 Task: Check the sale-to-list ratio of laminate floors in the last 1 year.
Action: Mouse moved to (792, 188)
Screenshot: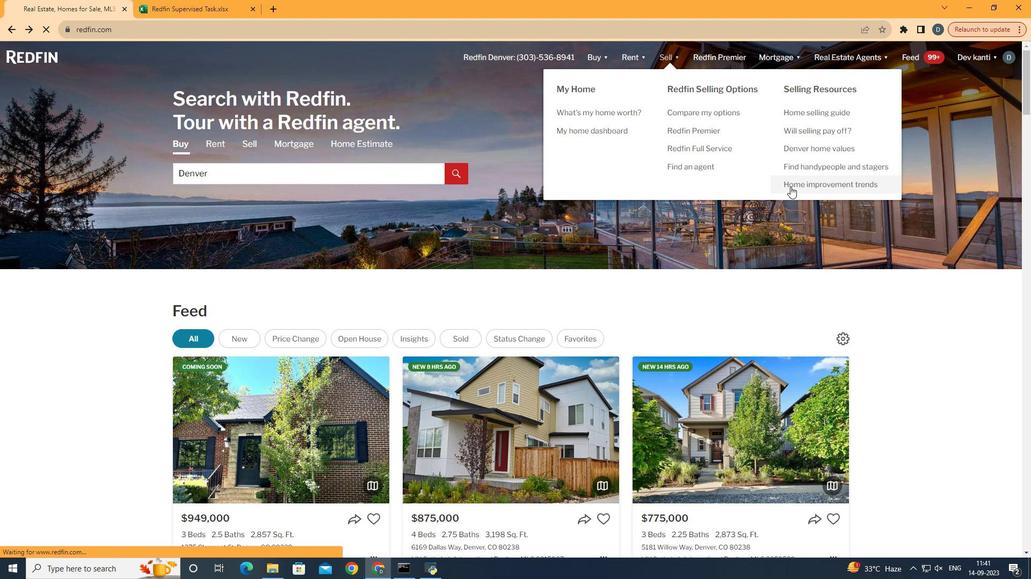 
Action: Mouse pressed left at (792, 188)
Screenshot: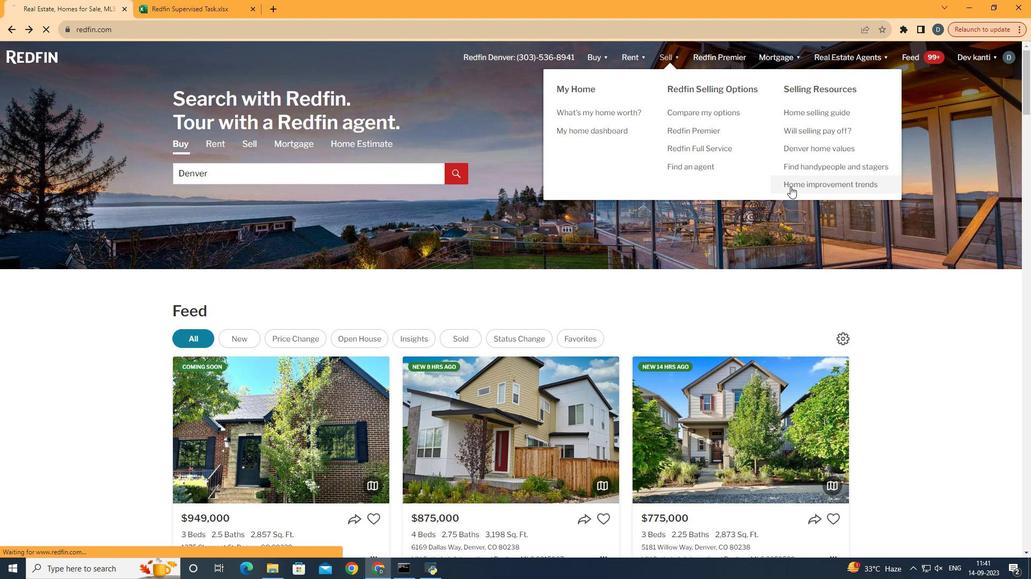 
Action: Mouse moved to (250, 210)
Screenshot: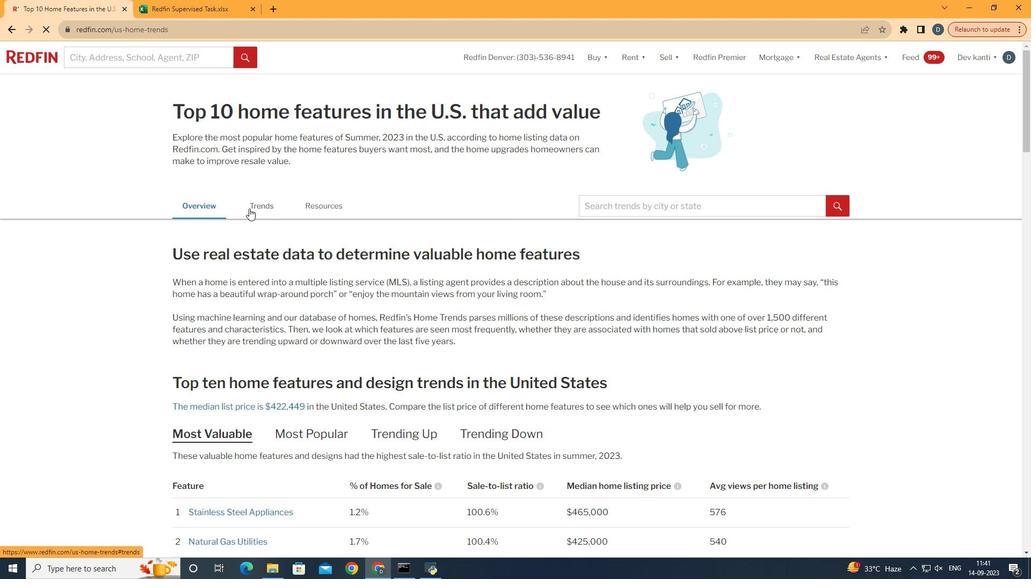 
Action: Mouse pressed left at (250, 210)
Screenshot: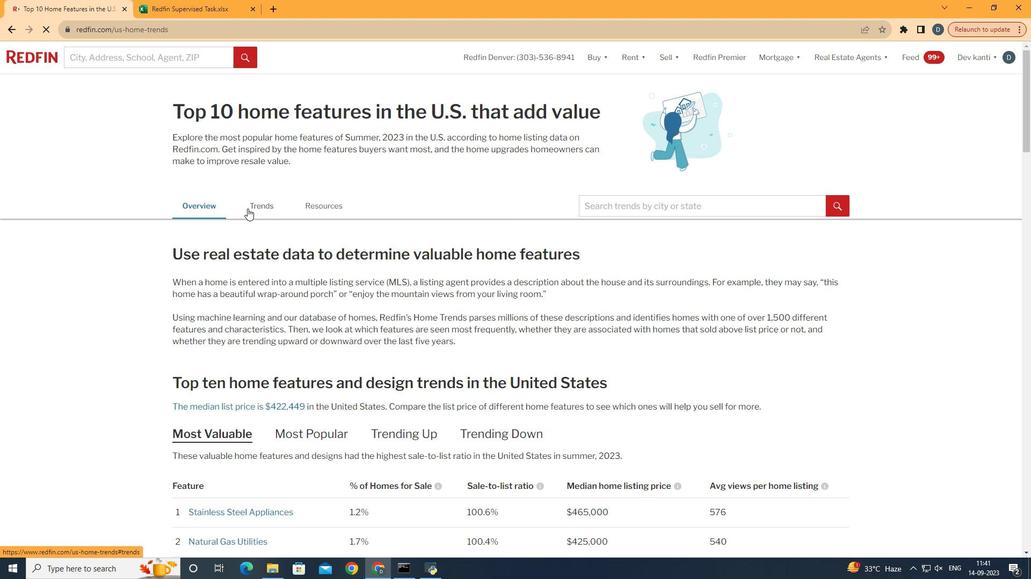 
Action: Mouse moved to (396, 295)
Screenshot: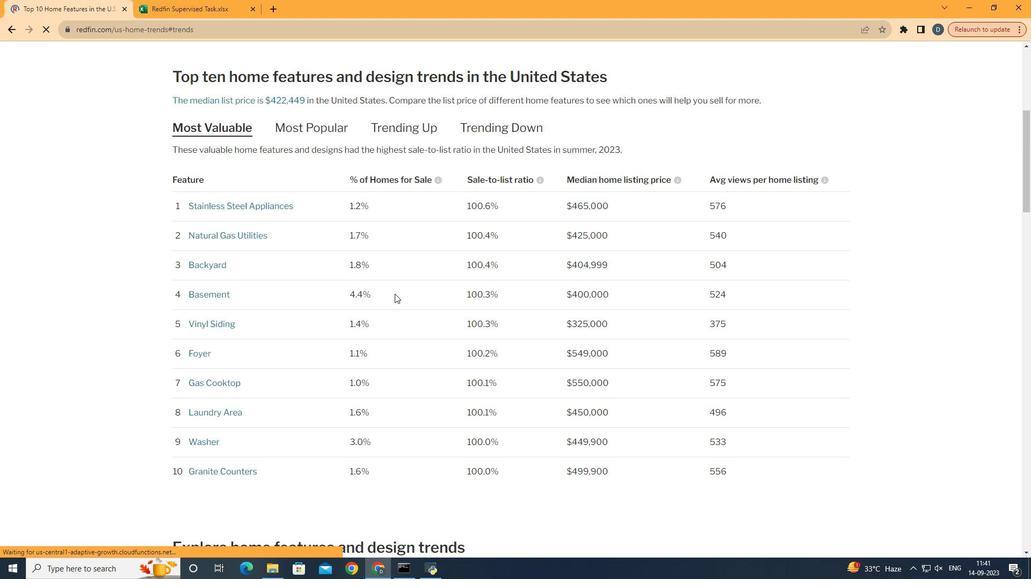 
Action: Mouse scrolled (396, 295) with delta (0, 0)
Screenshot: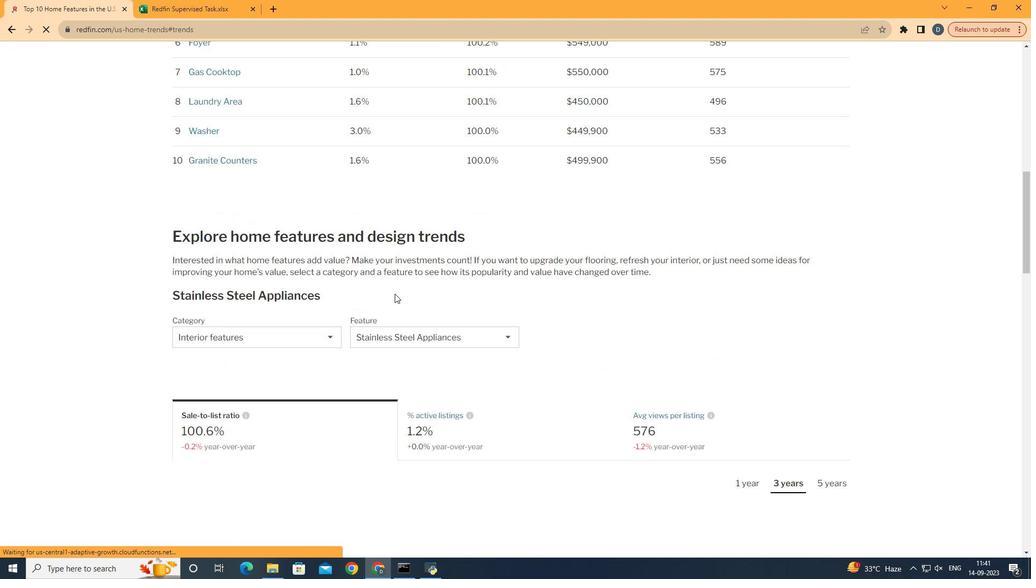 
Action: Mouse scrolled (396, 295) with delta (0, 0)
Screenshot: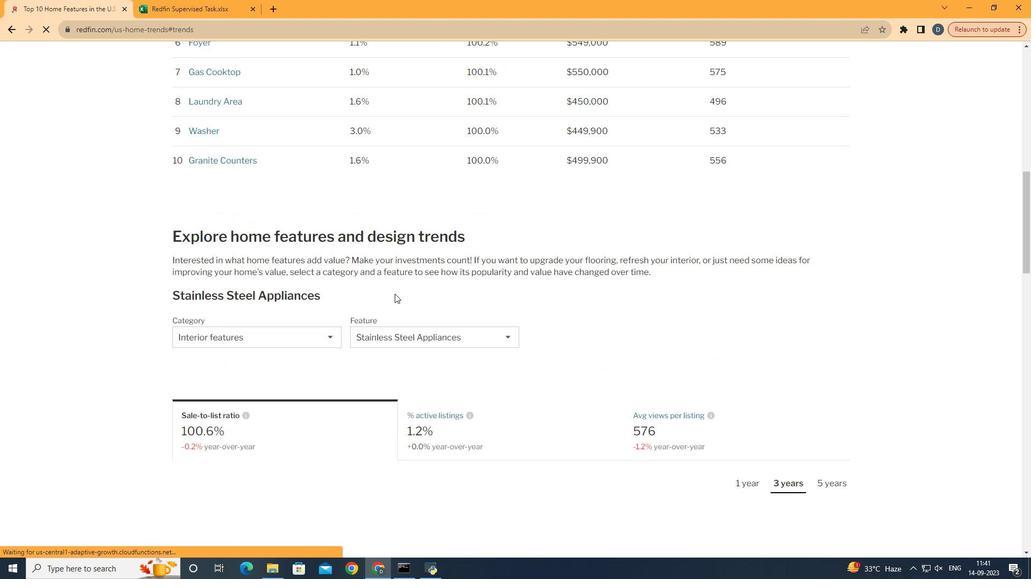 
Action: Mouse scrolled (396, 295) with delta (0, 0)
Screenshot: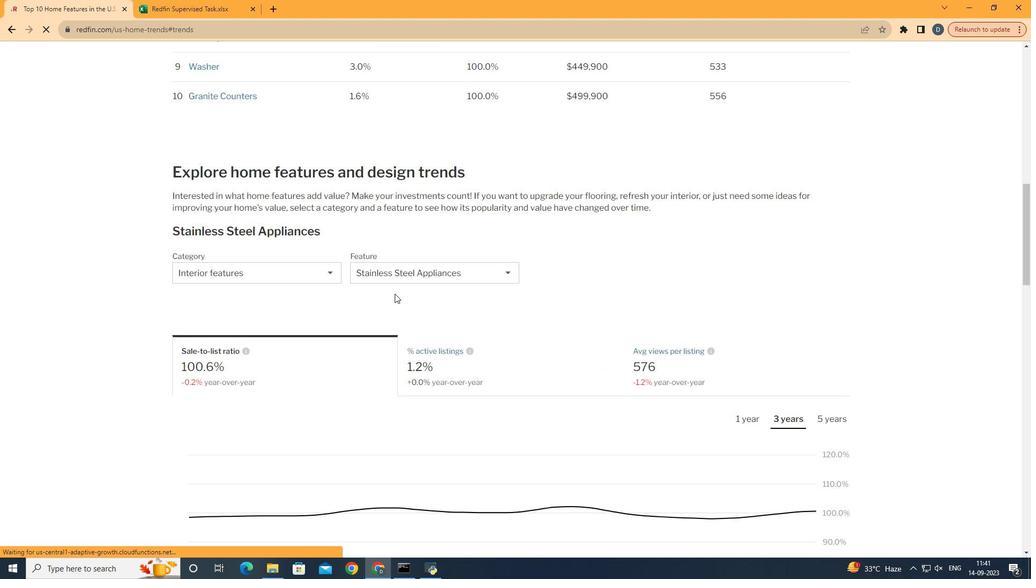 
Action: Mouse scrolled (396, 295) with delta (0, 0)
Screenshot: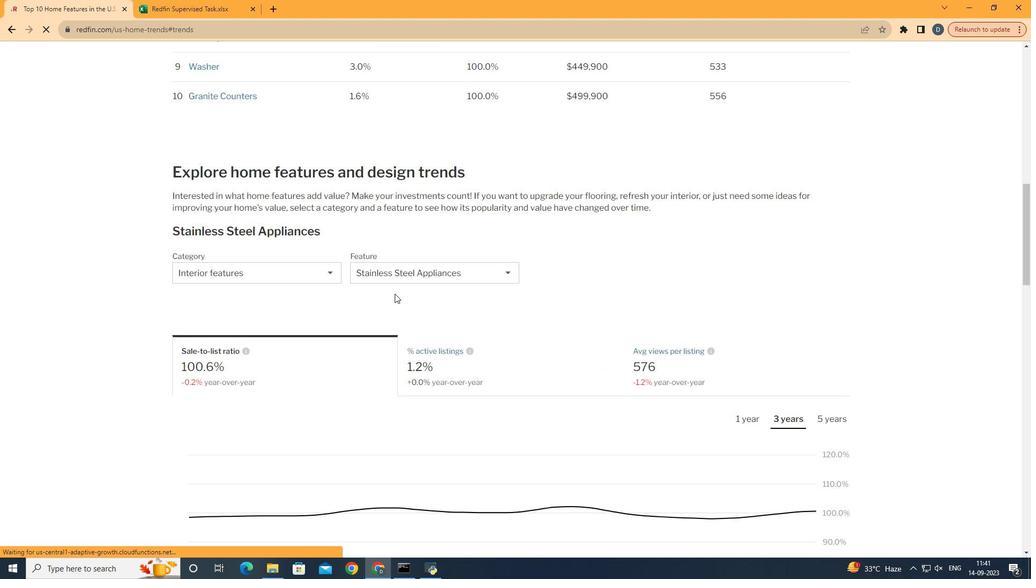 
Action: Mouse scrolled (396, 295) with delta (0, 0)
Screenshot: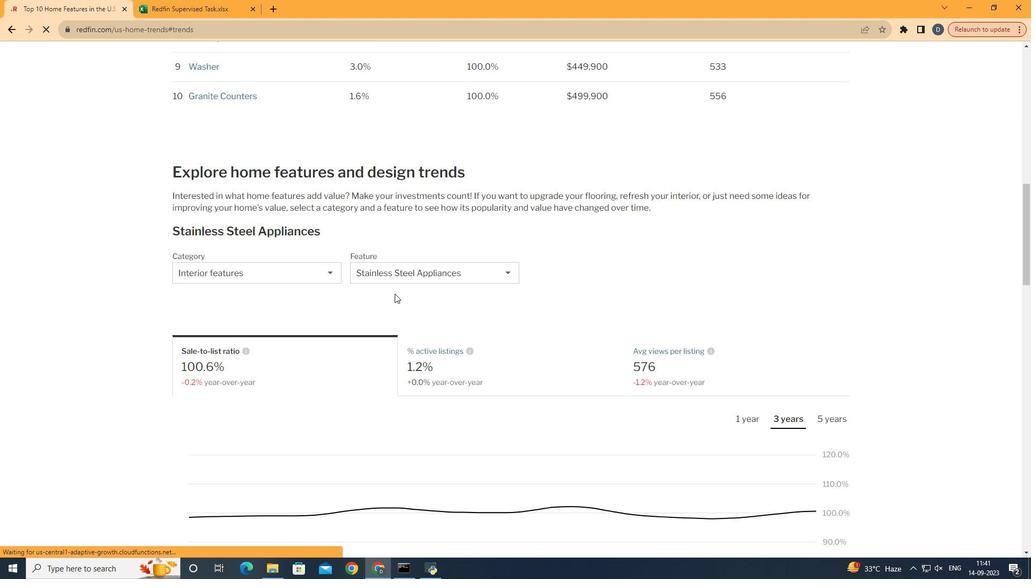 
Action: Mouse scrolled (396, 295) with delta (0, 0)
Screenshot: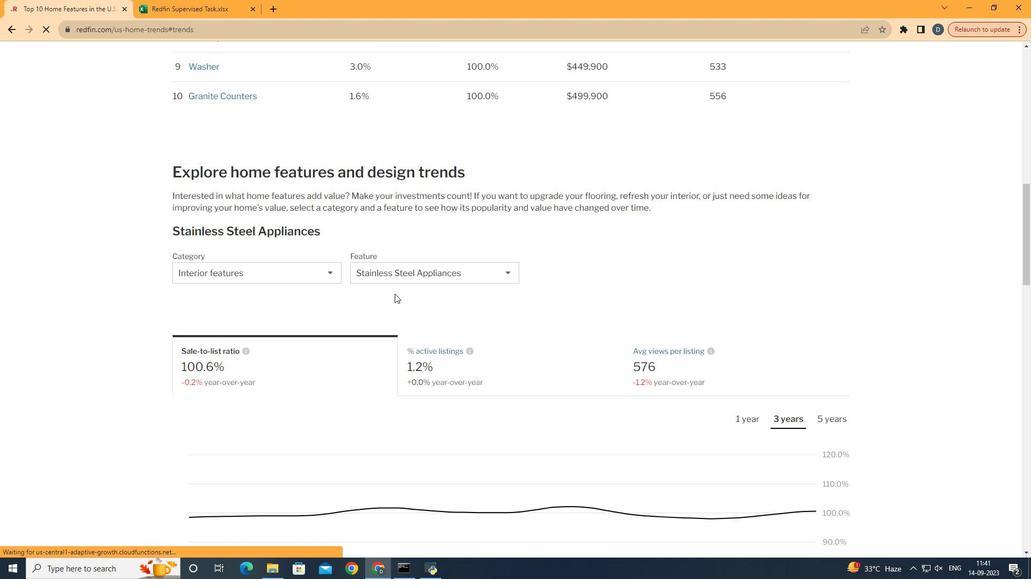 
Action: Mouse scrolled (396, 295) with delta (0, 0)
Screenshot: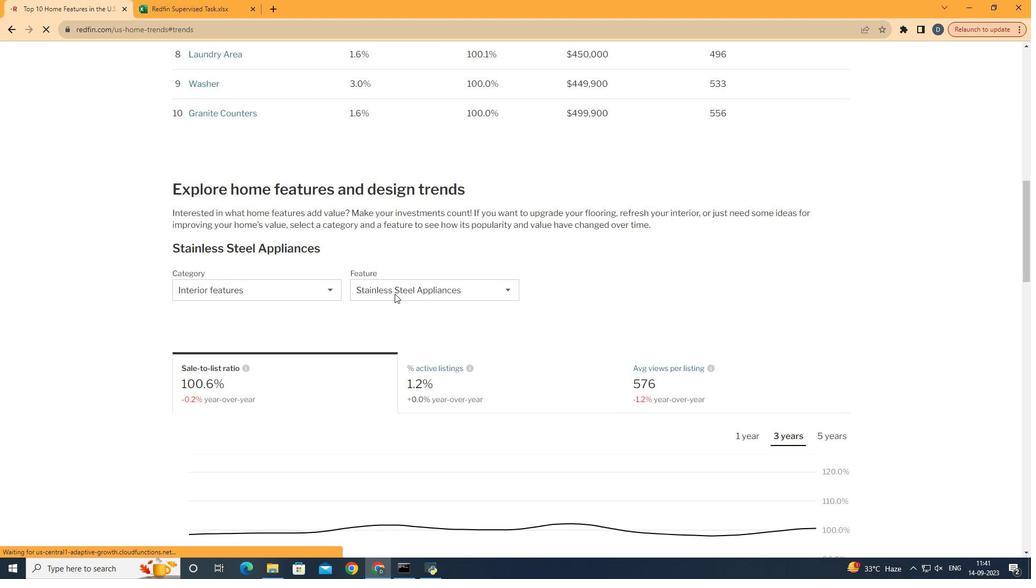 
Action: Mouse moved to (395, 297)
Screenshot: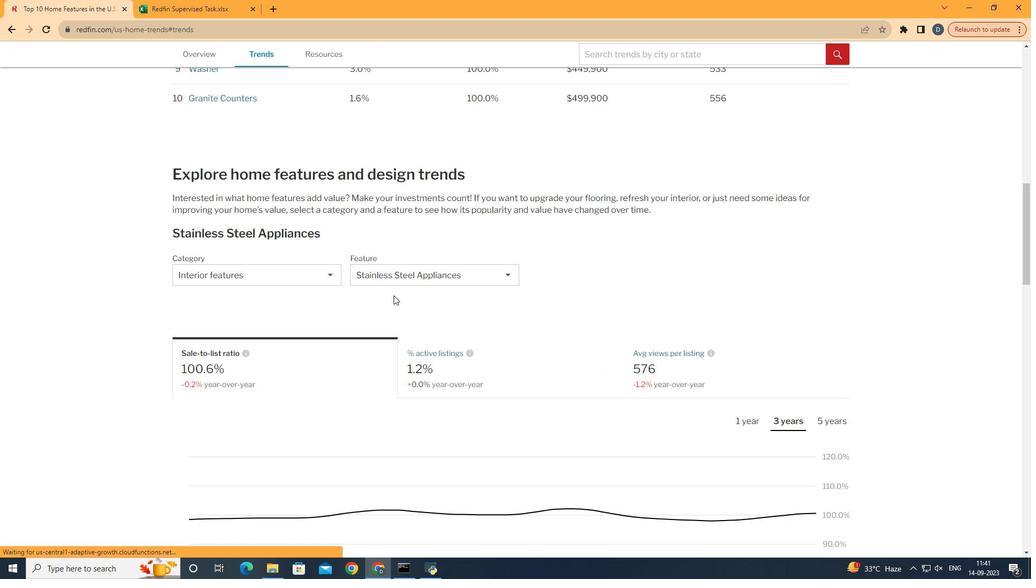 
Action: Mouse scrolled (395, 296) with delta (0, 0)
Screenshot: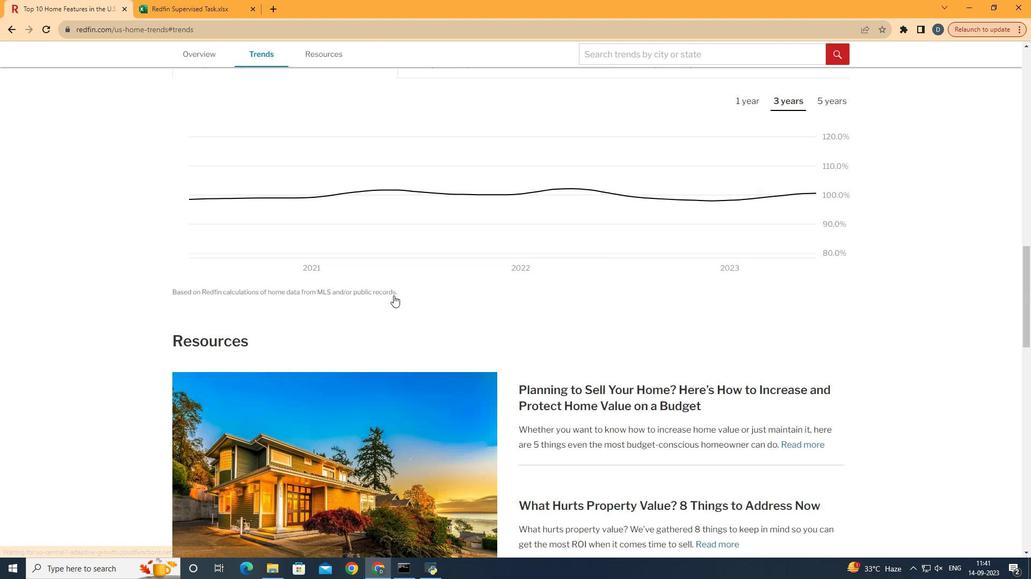 
Action: Mouse scrolled (395, 296) with delta (0, 0)
Screenshot: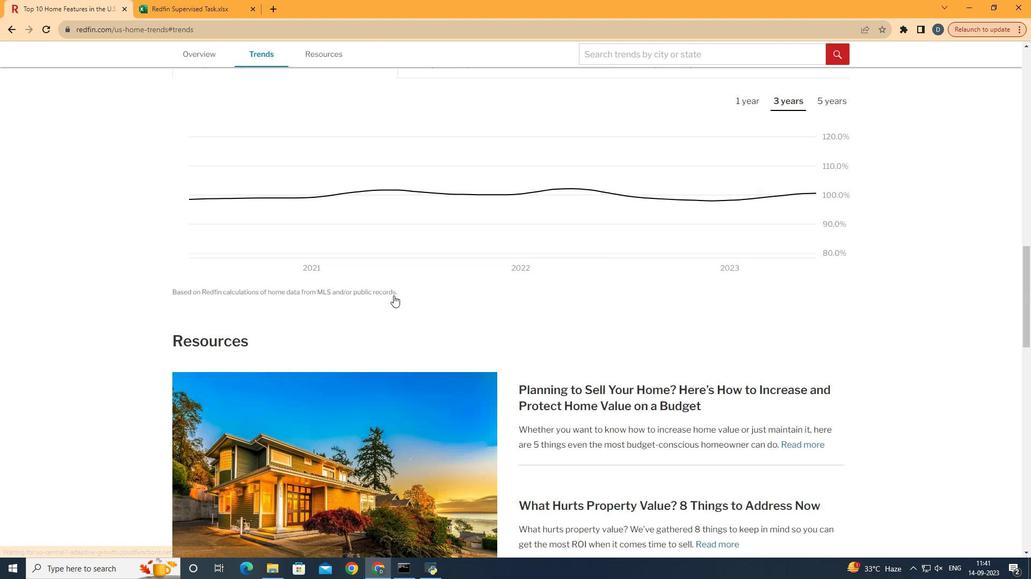 
Action: Mouse scrolled (395, 296) with delta (0, 0)
Screenshot: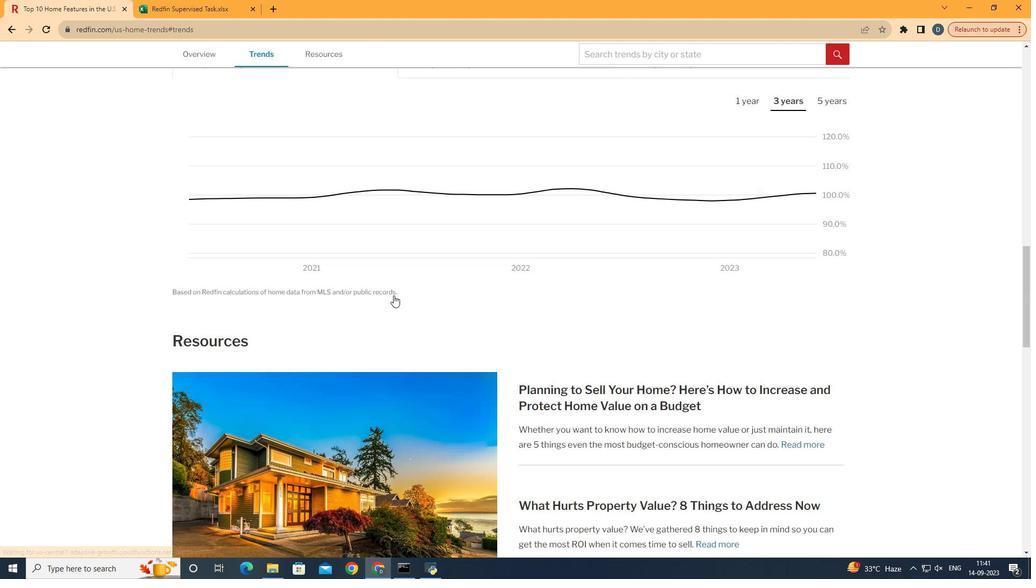 
Action: Mouse scrolled (395, 296) with delta (0, 0)
Screenshot: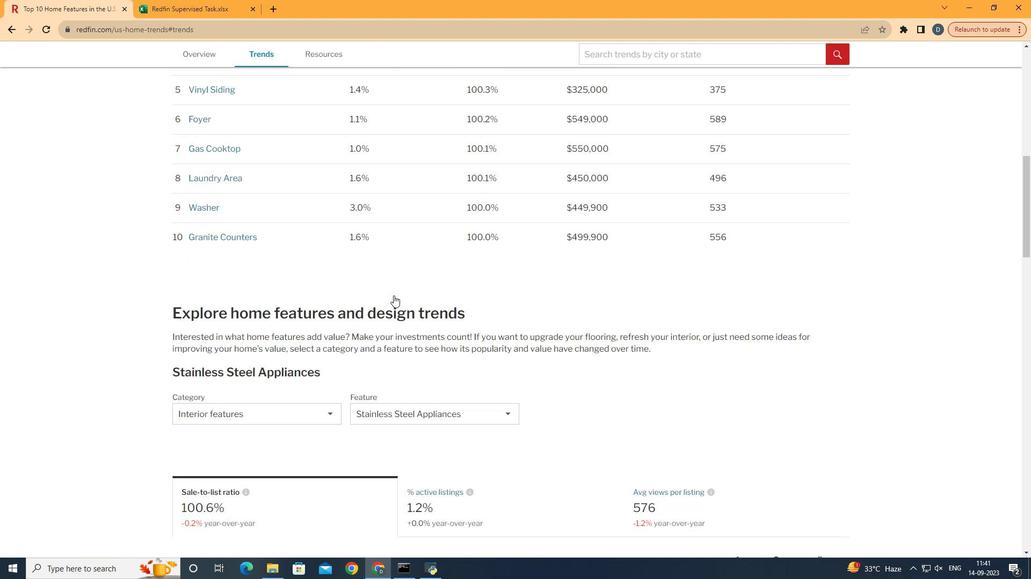 
Action: Mouse scrolled (395, 296) with delta (0, 0)
Screenshot: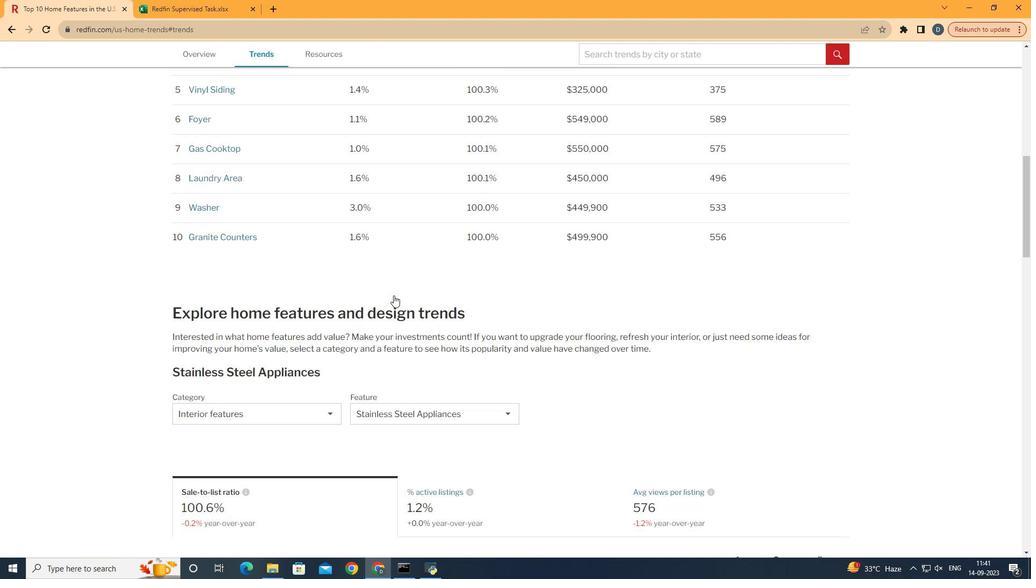 
Action: Mouse scrolled (395, 296) with delta (0, 0)
Screenshot: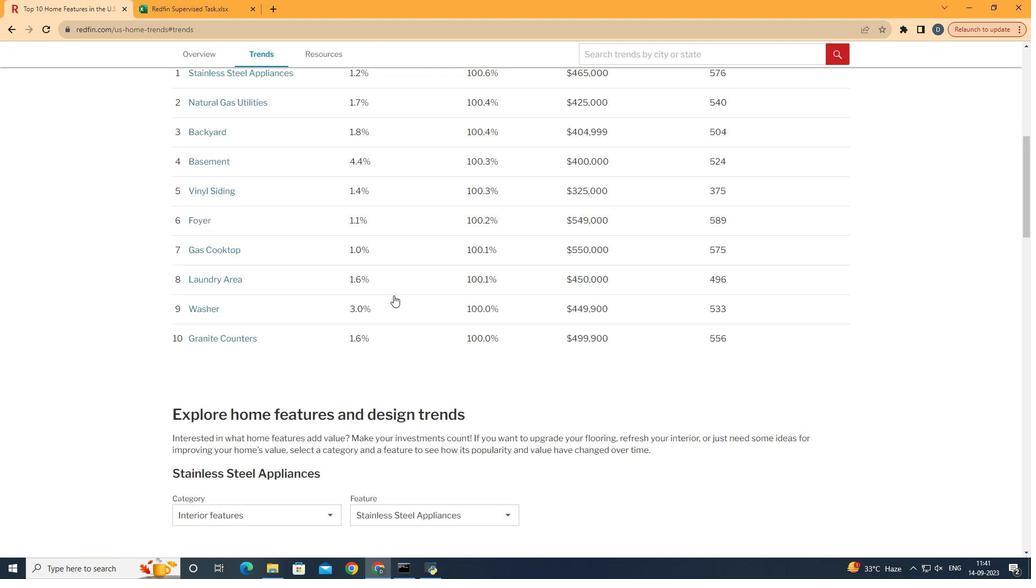 
Action: Mouse scrolled (395, 298) with delta (0, 0)
Screenshot: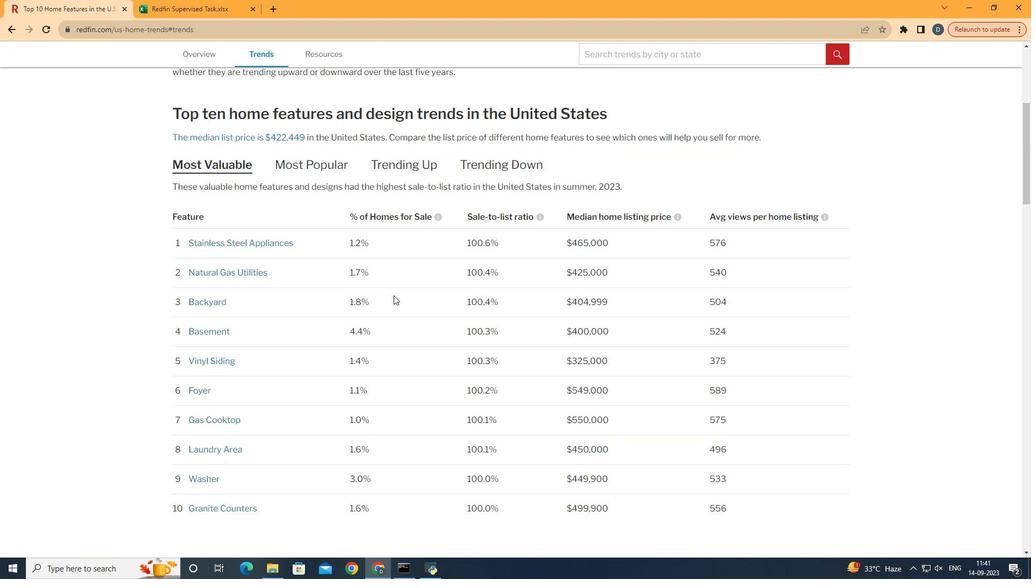
Action: Mouse moved to (393, 298)
Screenshot: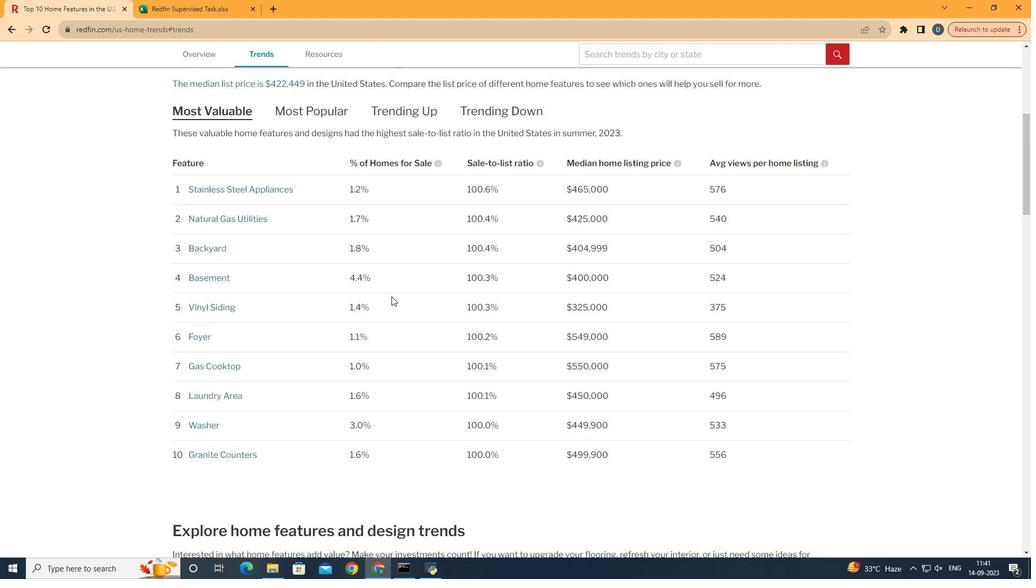 
Action: Mouse scrolled (393, 298) with delta (0, 0)
Screenshot: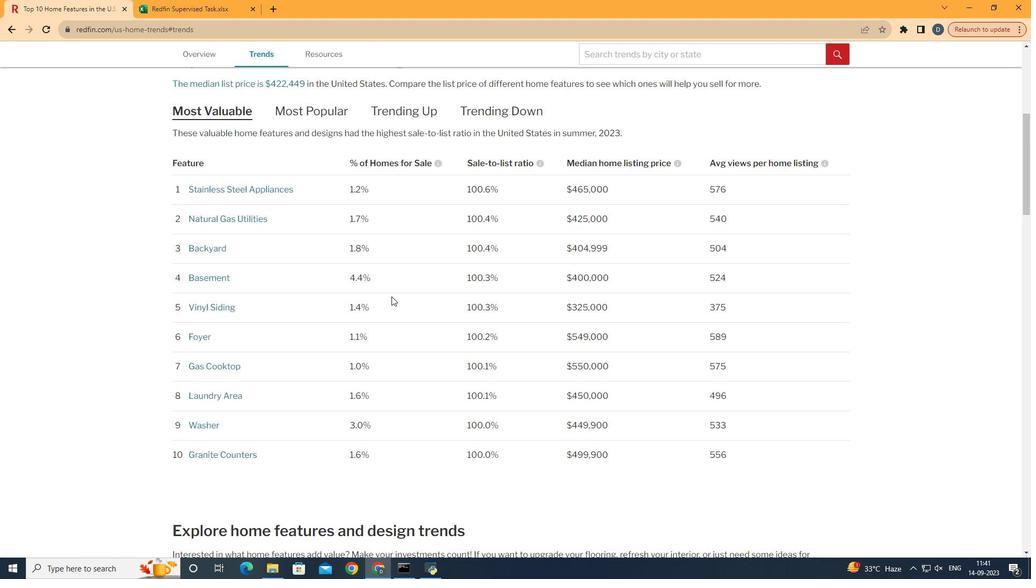 
Action: Mouse scrolled (393, 298) with delta (0, 0)
Screenshot: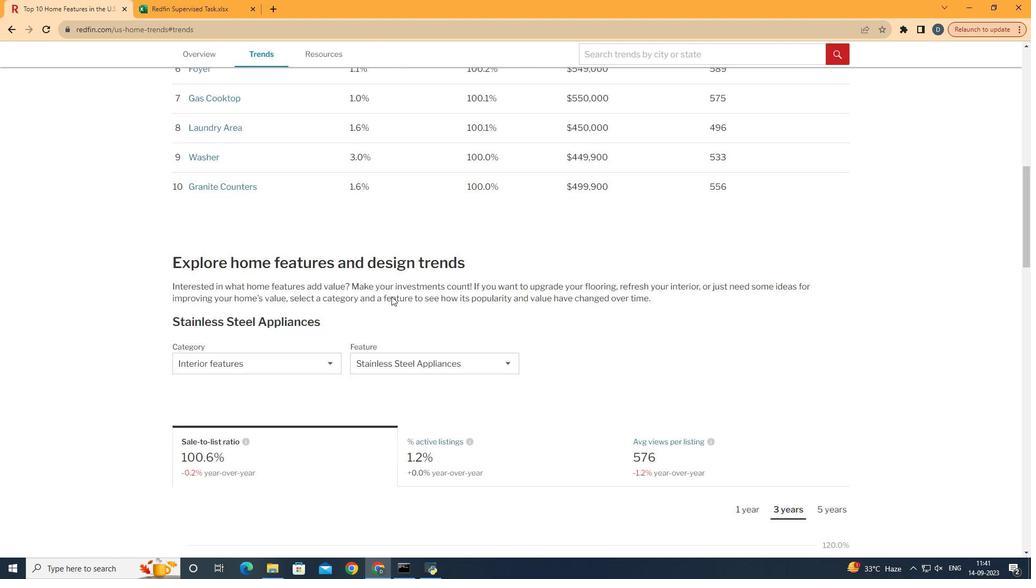 
Action: Mouse scrolled (393, 298) with delta (0, 0)
Screenshot: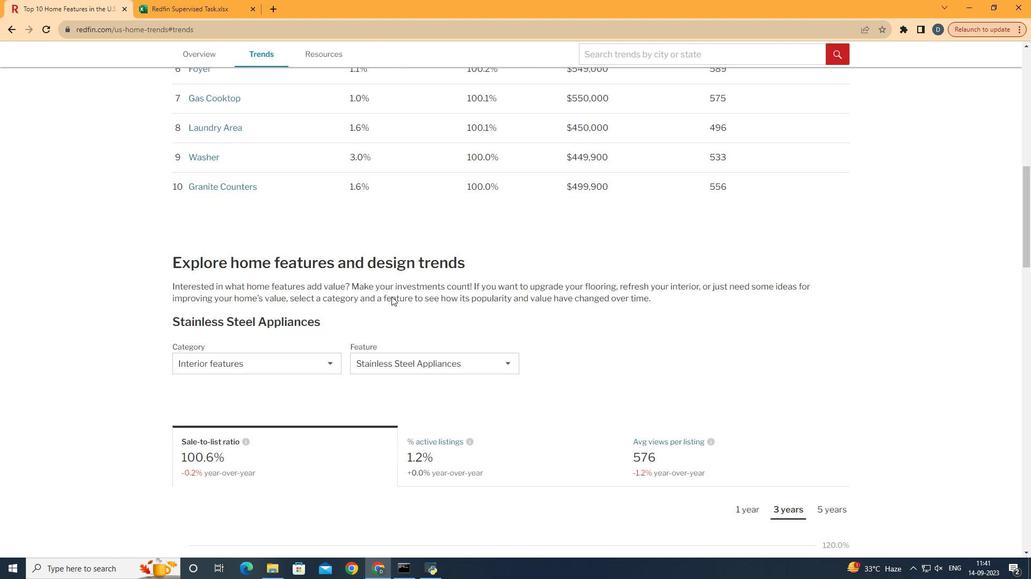 
Action: Mouse scrolled (393, 298) with delta (0, 0)
Screenshot: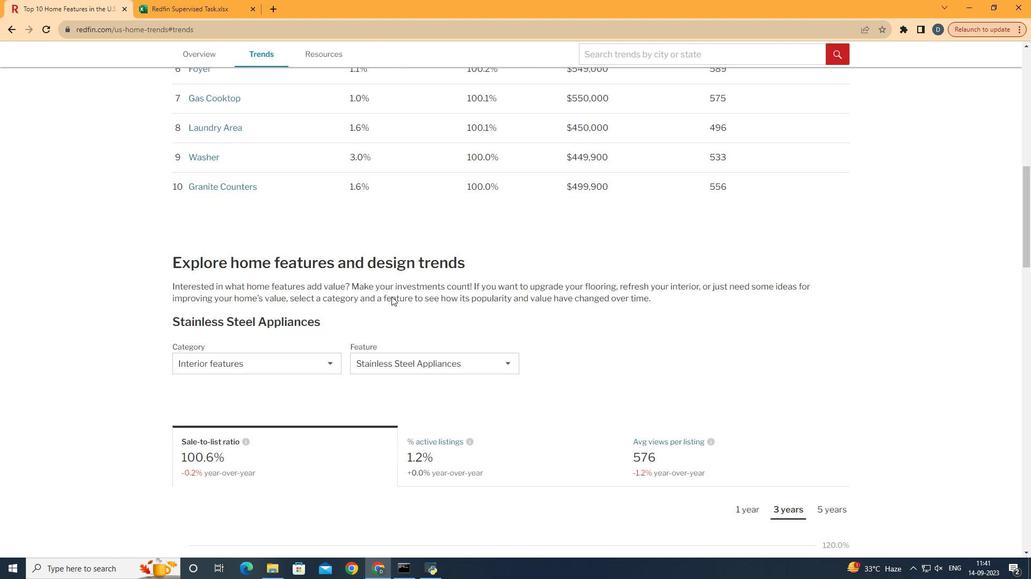 
Action: Mouse scrolled (393, 298) with delta (0, 0)
Screenshot: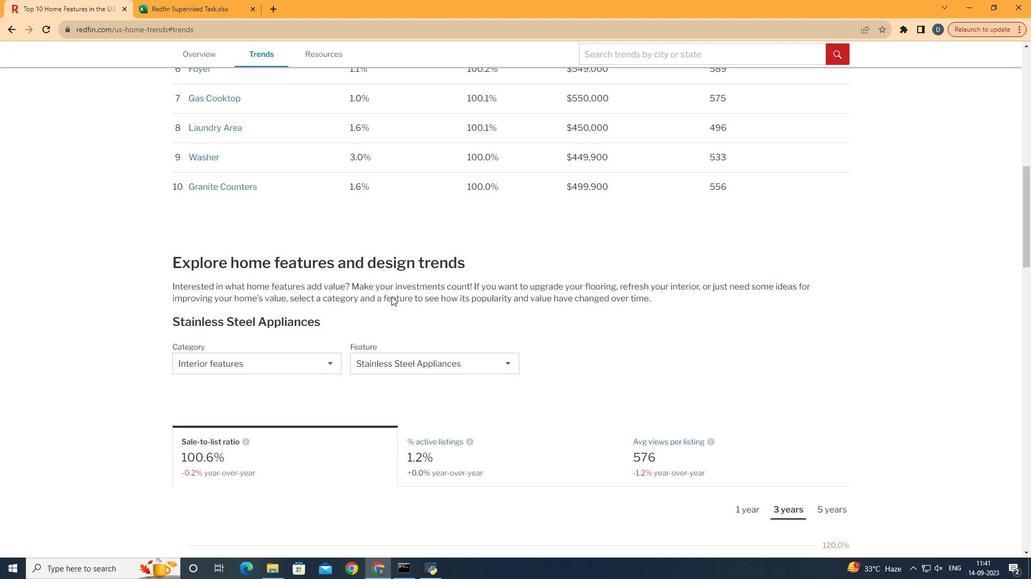 
Action: Mouse scrolled (393, 298) with delta (0, 0)
Screenshot: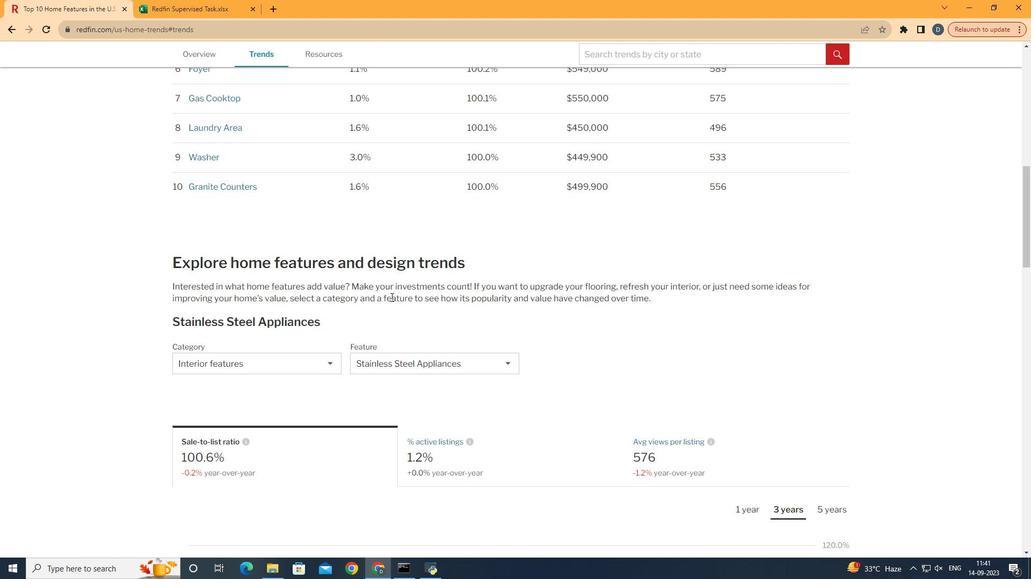 
Action: Mouse moved to (336, 361)
Screenshot: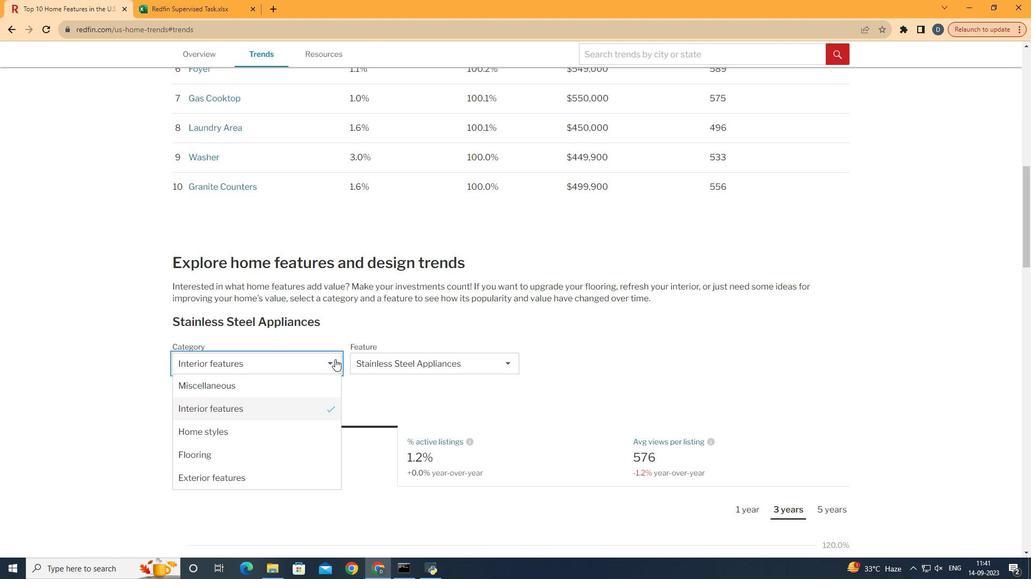 
Action: Mouse pressed left at (336, 361)
Screenshot: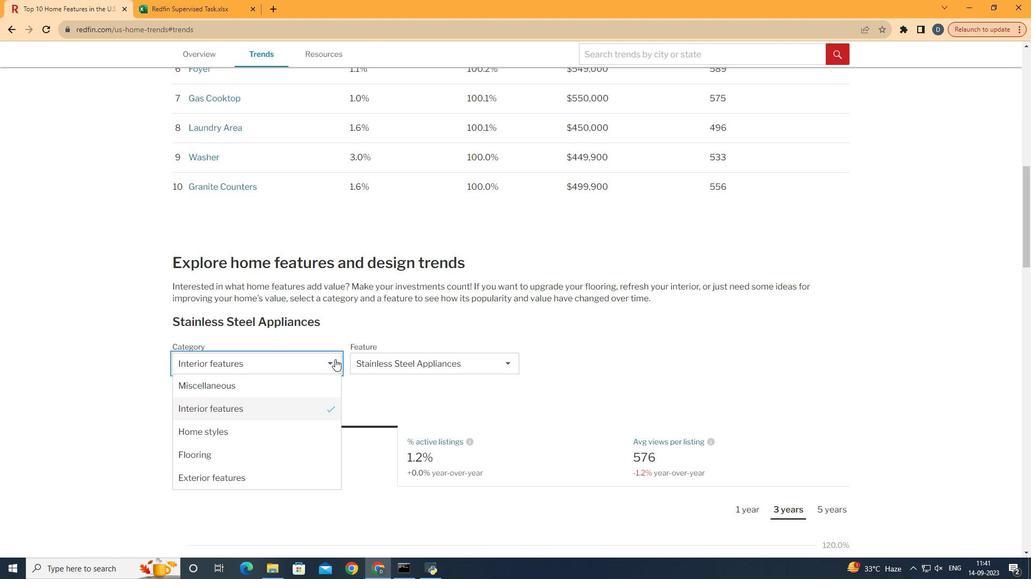 
Action: Mouse moved to (294, 465)
Screenshot: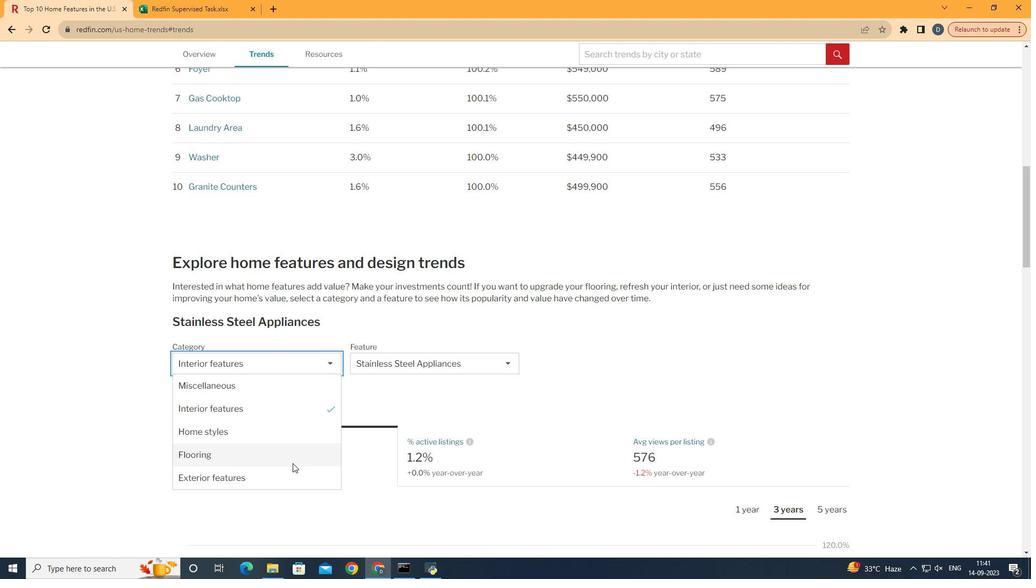 
Action: Mouse pressed left at (294, 465)
Screenshot: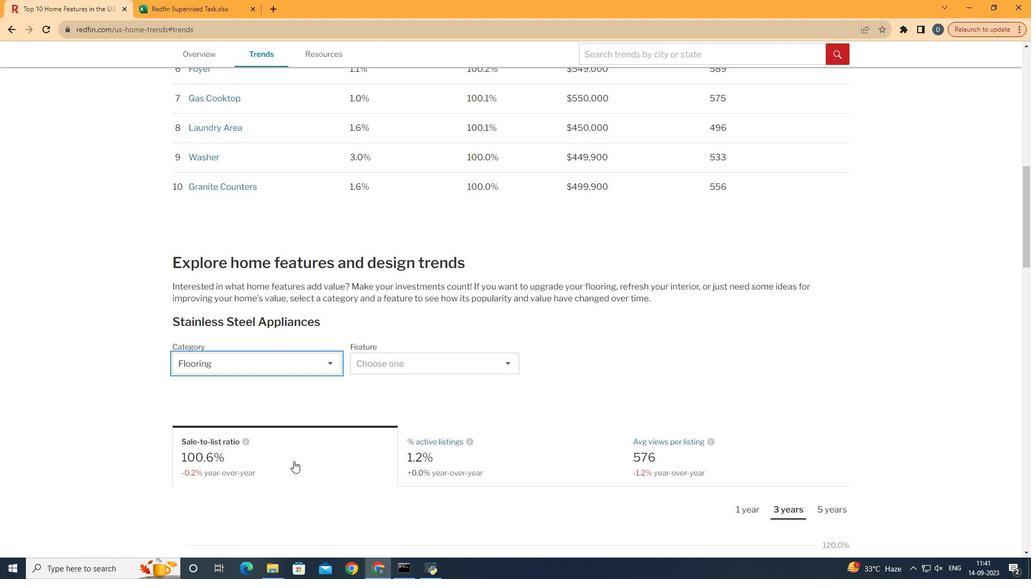 
Action: Mouse moved to (526, 354)
Screenshot: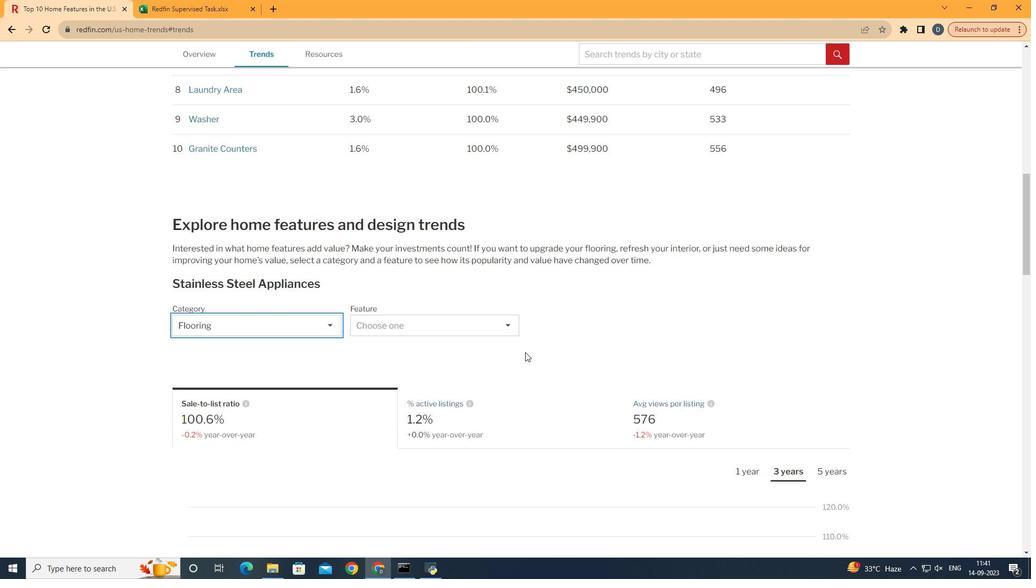 
Action: Mouse scrolled (526, 353) with delta (0, 0)
Screenshot: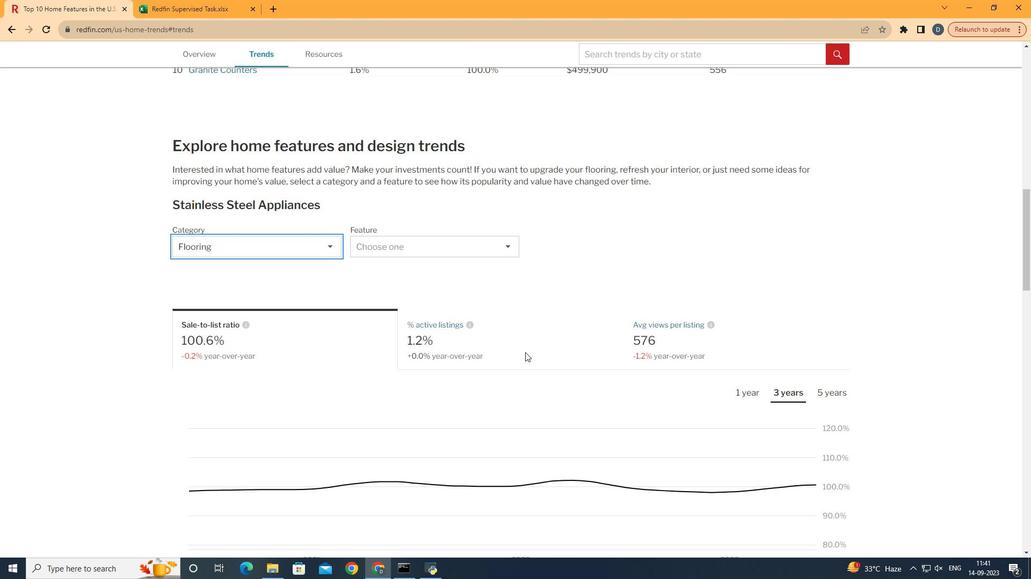 
Action: Mouse scrolled (526, 353) with delta (0, 0)
Screenshot: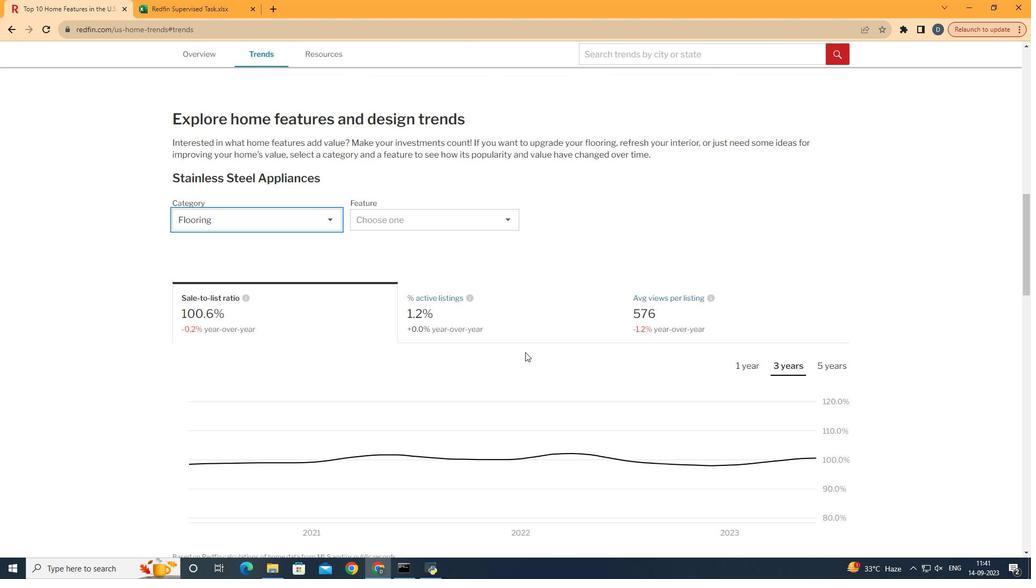 
Action: Mouse scrolled (526, 353) with delta (0, 0)
Screenshot: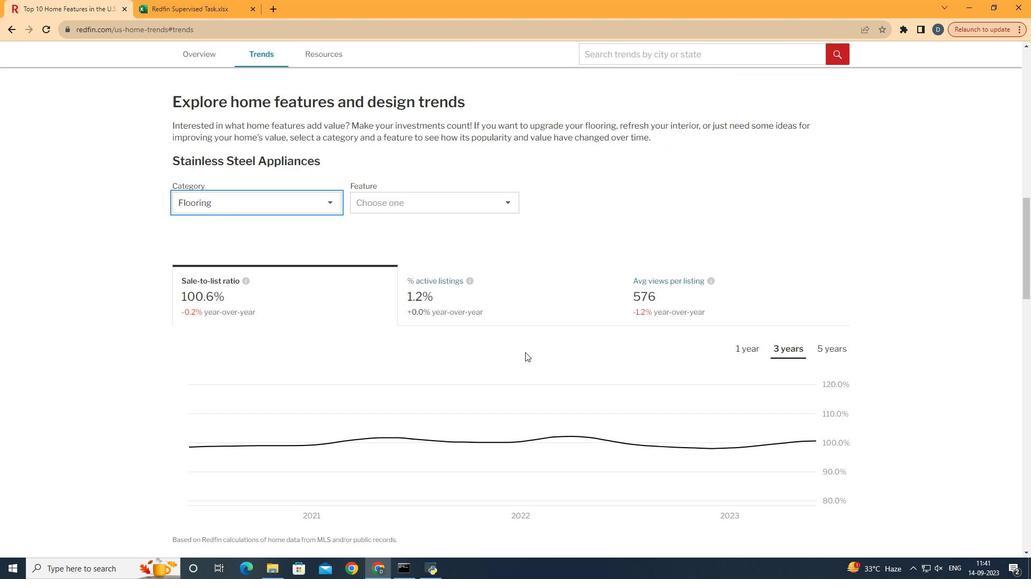 
Action: Mouse moved to (466, 209)
Screenshot: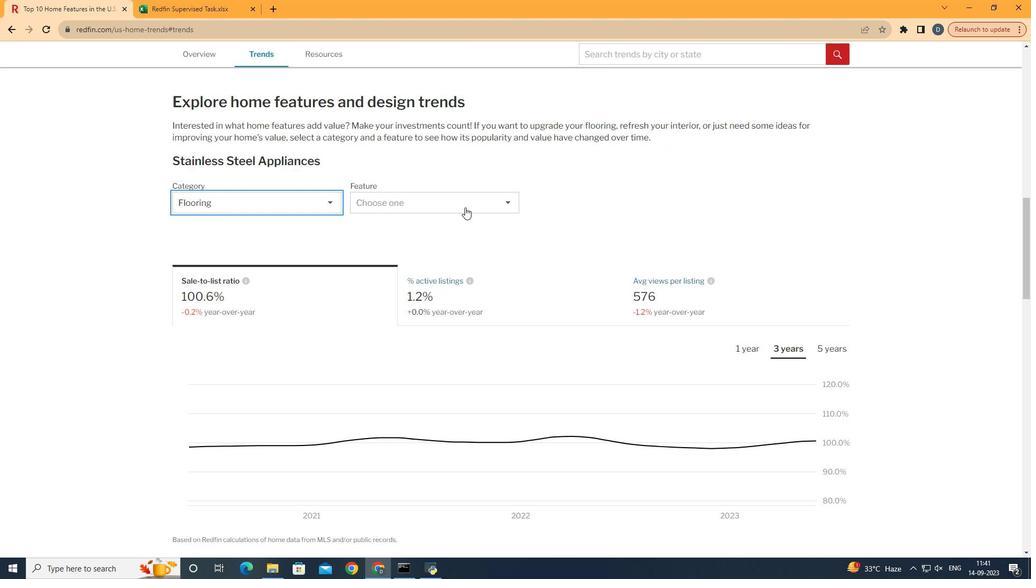 
Action: Mouse pressed left at (466, 209)
Screenshot: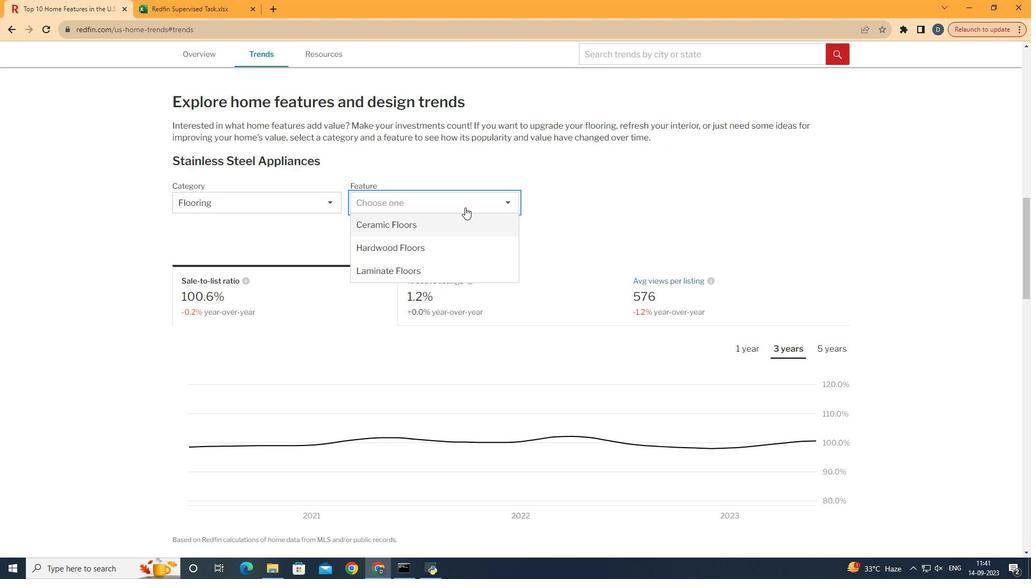 
Action: Mouse moved to (479, 274)
Screenshot: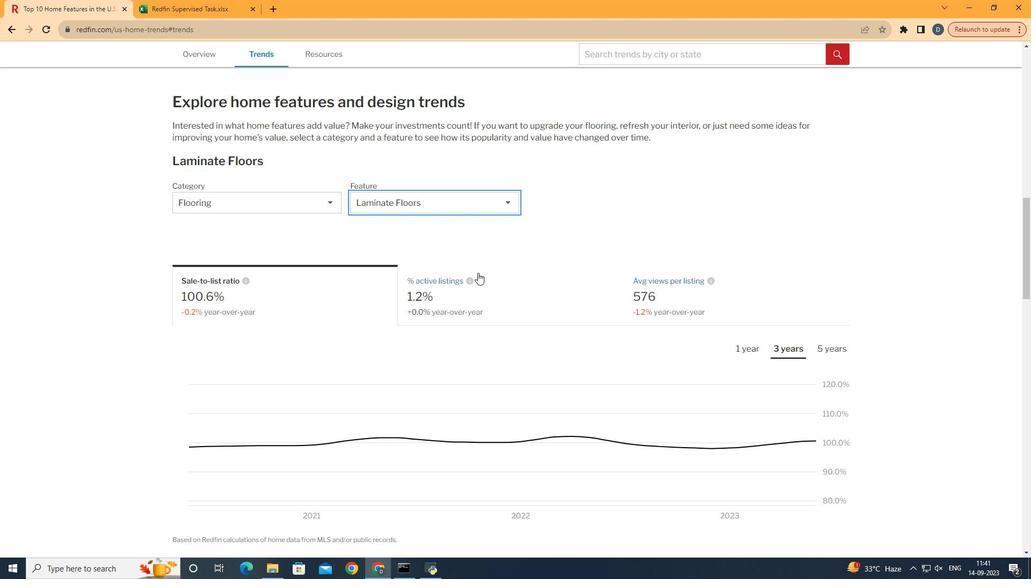 
Action: Mouse pressed left at (479, 274)
Screenshot: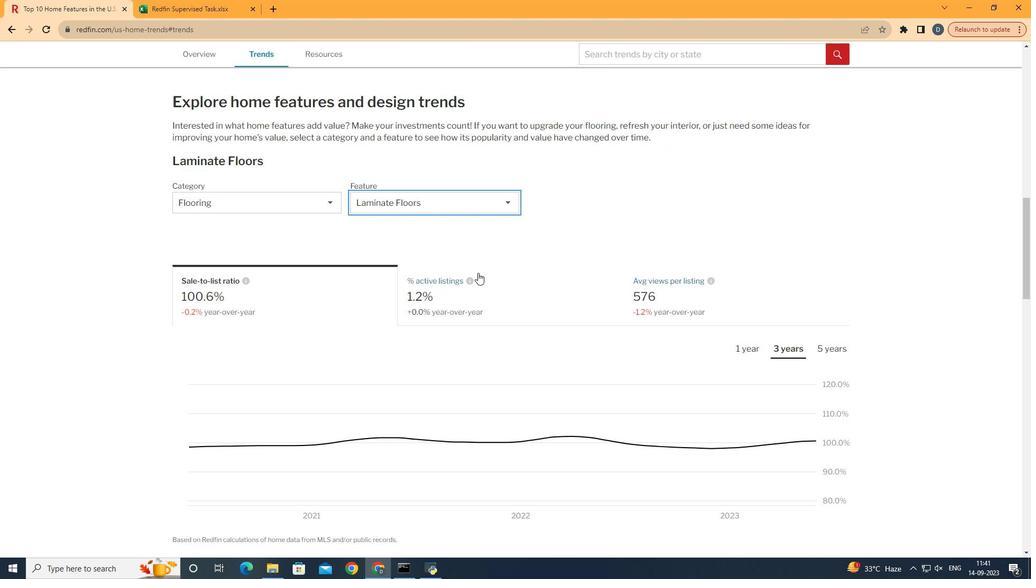 
Action: Mouse moved to (659, 301)
Screenshot: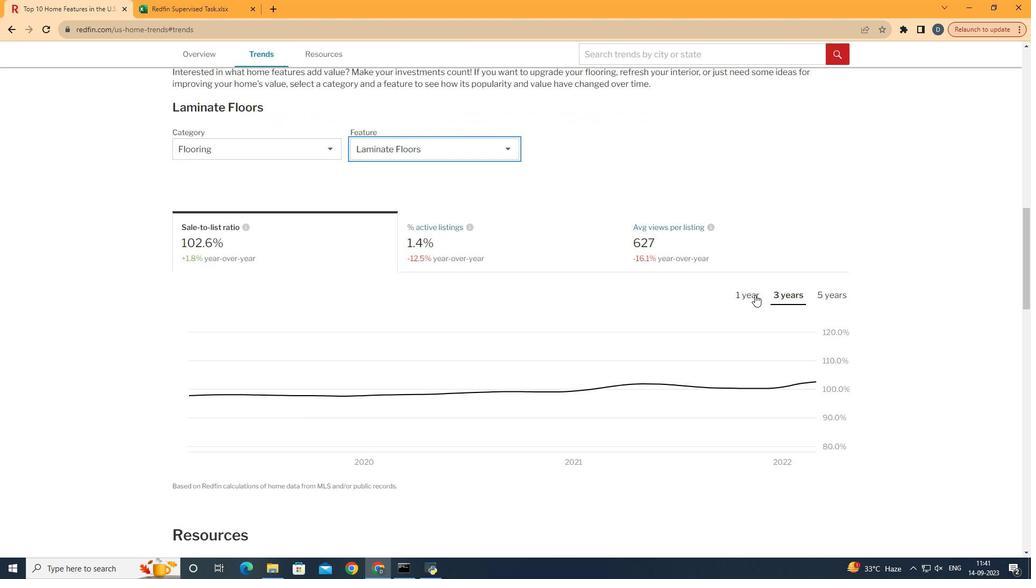 
Action: Mouse scrolled (659, 301) with delta (0, 0)
Screenshot: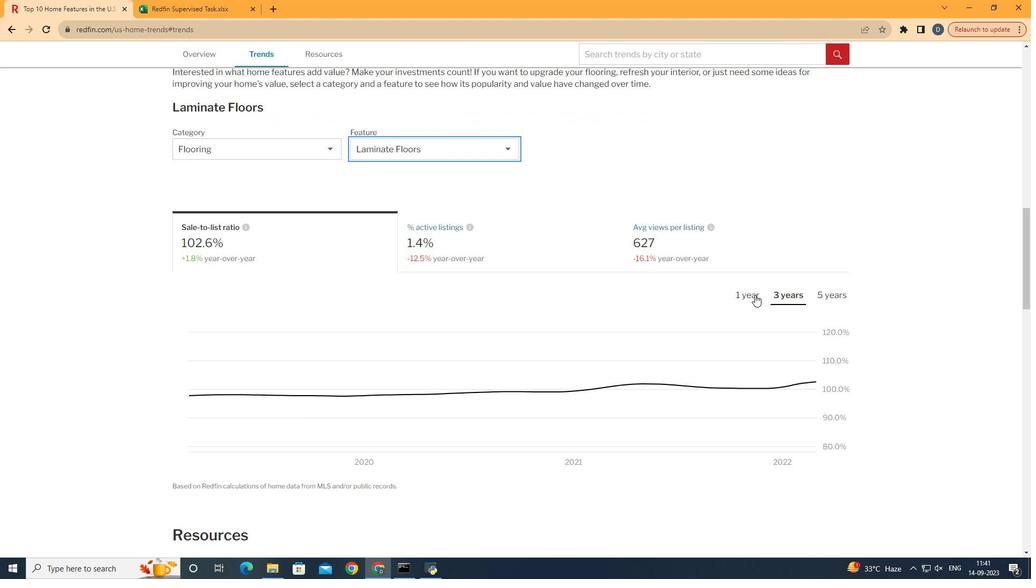 
Action: Mouse moved to (756, 296)
Screenshot: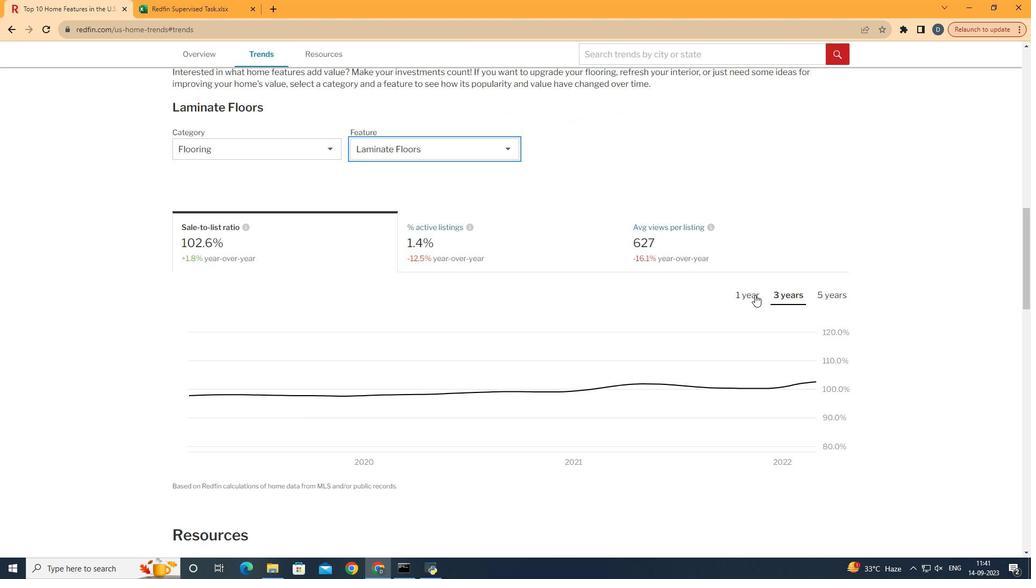 
Action: Mouse pressed left at (756, 296)
Screenshot: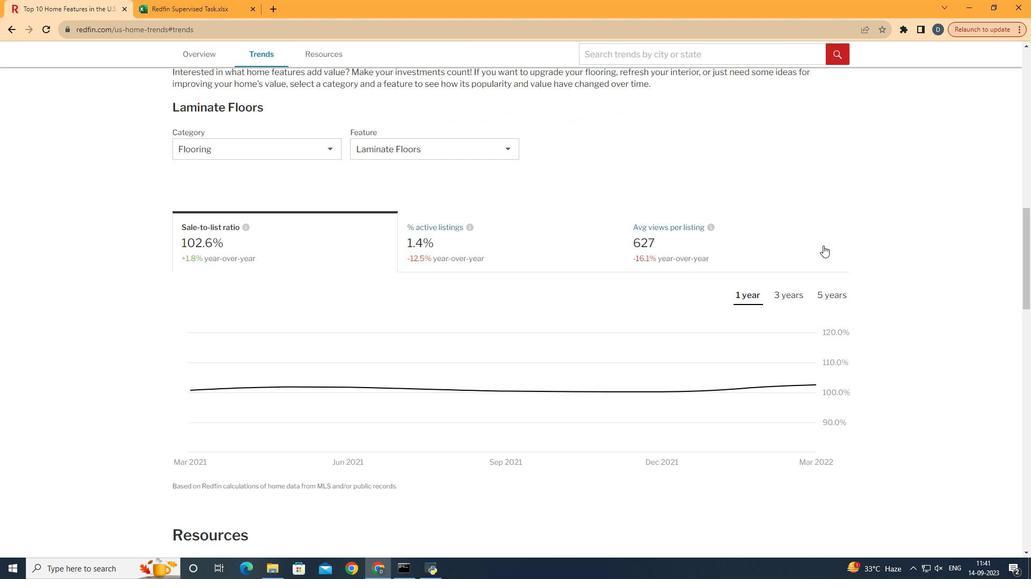 
Action: Mouse moved to (884, 221)
Screenshot: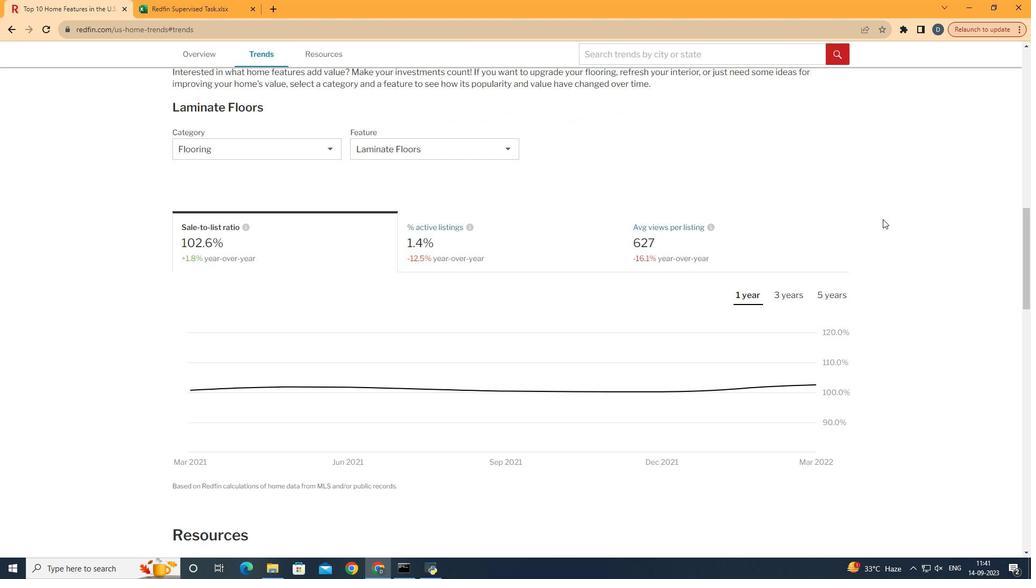 
